 Task: Log work in the project ToxicWorks for the issue 'Create a feature for users to track and manage their daily tasks' spent time as '6w 5d 9h 57m' and remaining time as '3w 1d 12h 1m' and clone the issue. Now add the issue to the epic 'IT service catalog enhancement'.
Action: Mouse moved to (178, 52)
Screenshot: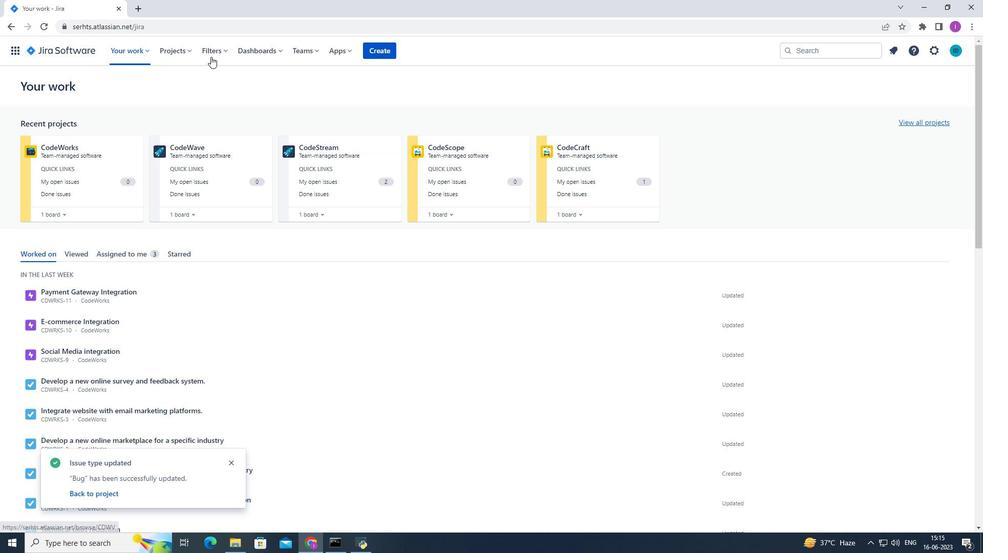 
Action: Mouse pressed left at (178, 52)
Screenshot: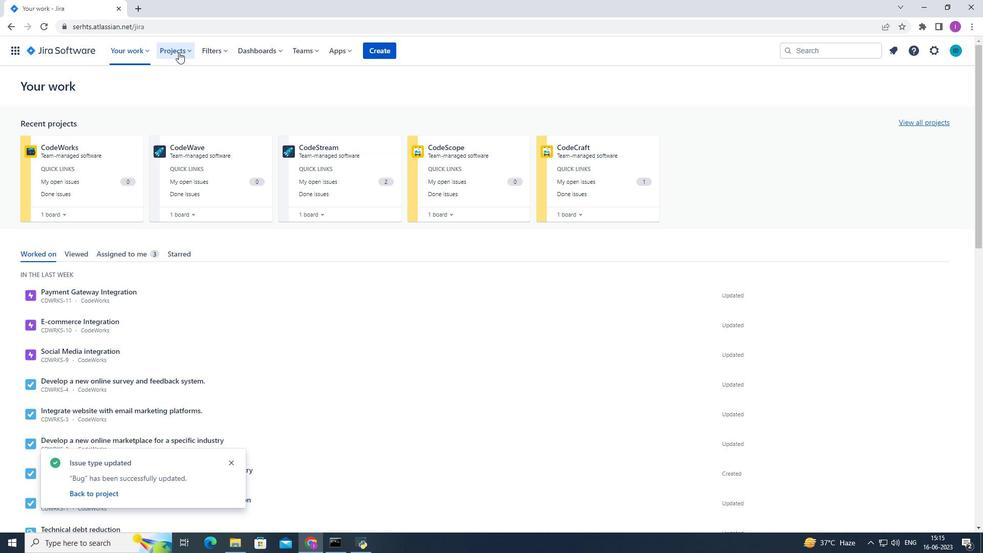 
Action: Mouse moved to (207, 93)
Screenshot: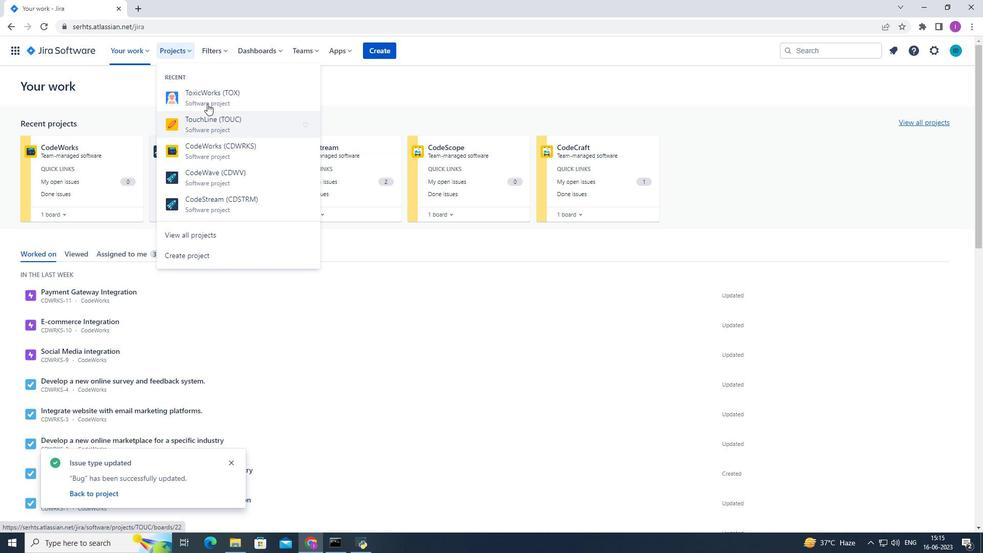 
Action: Mouse pressed left at (207, 93)
Screenshot: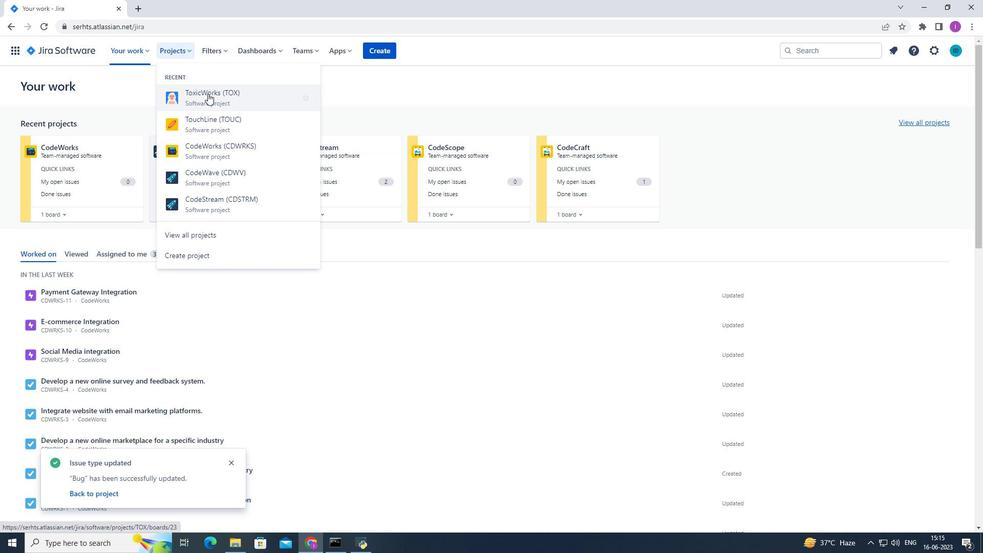 
Action: Mouse moved to (53, 154)
Screenshot: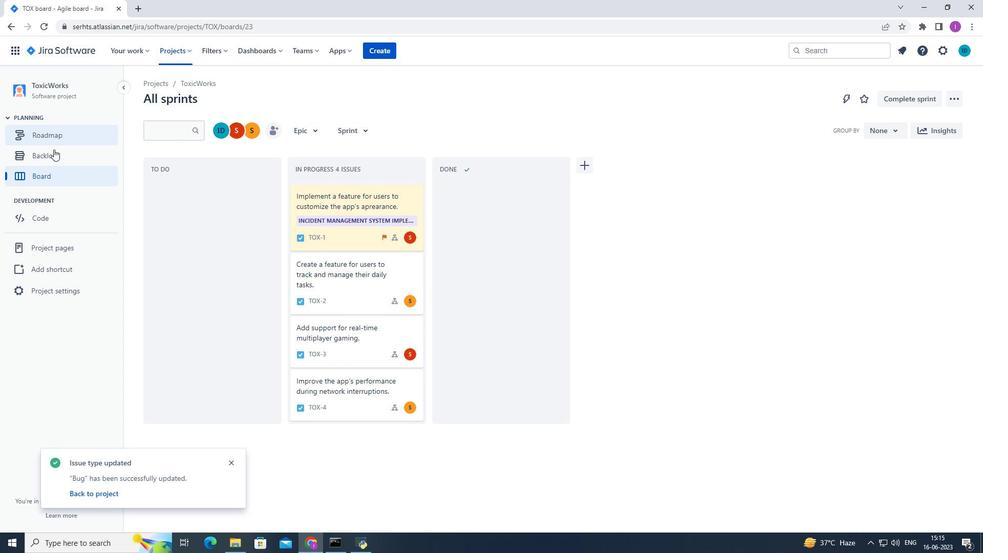 
Action: Mouse pressed left at (53, 154)
Screenshot: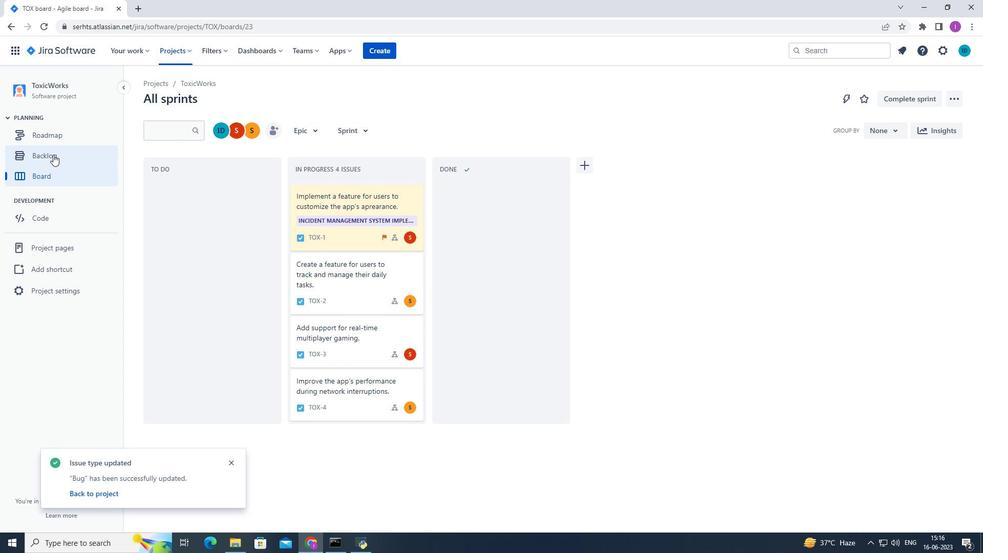 
Action: Mouse moved to (632, 279)
Screenshot: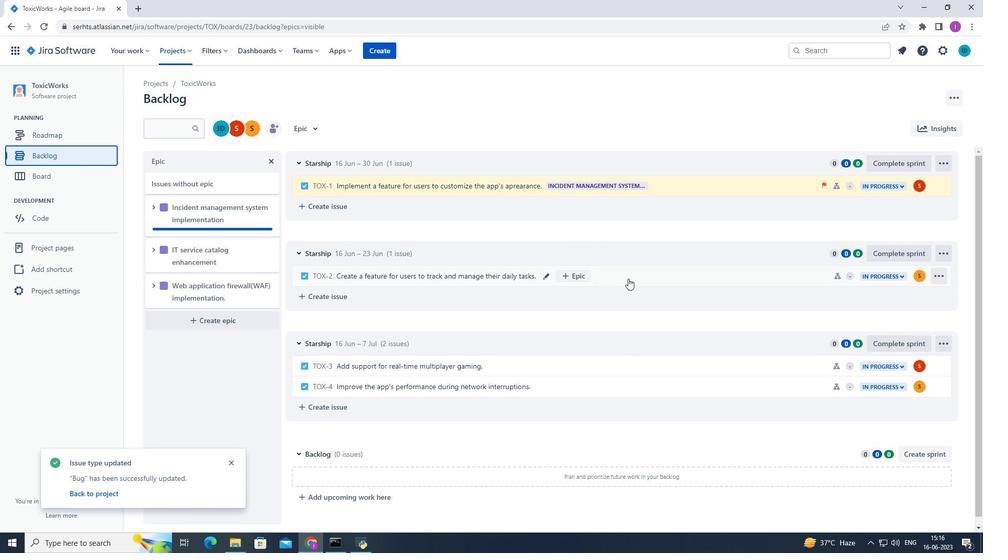 
Action: Mouse pressed left at (632, 279)
Screenshot: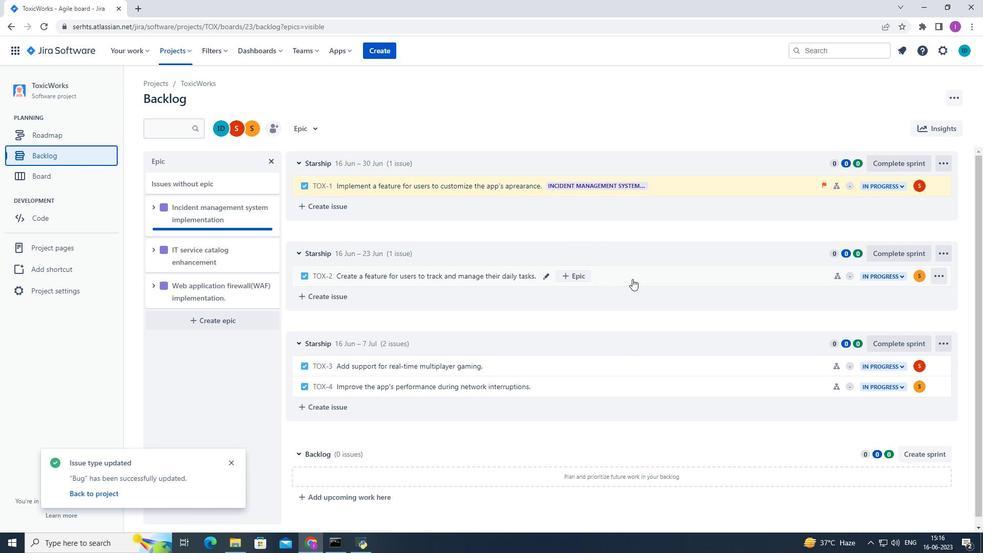 
Action: Mouse moved to (939, 159)
Screenshot: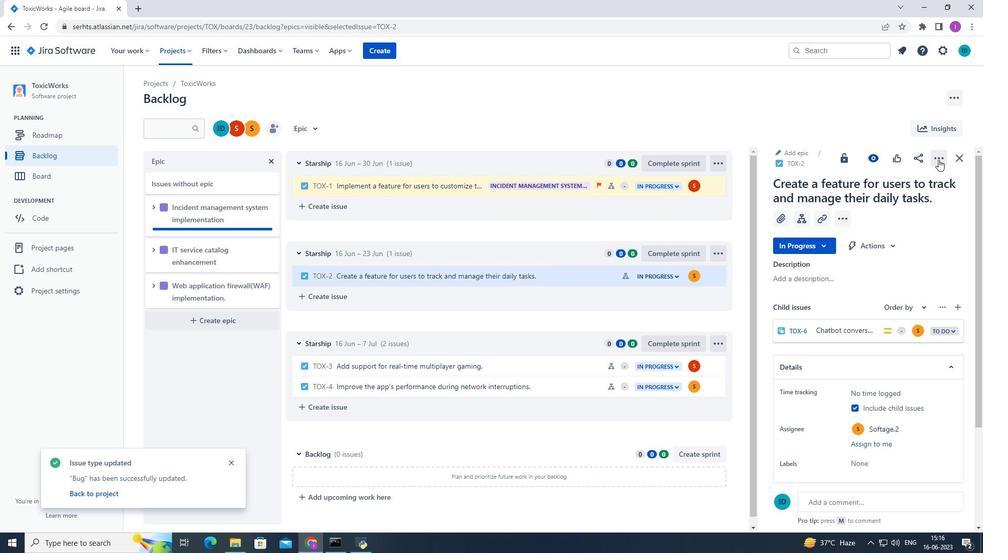 
Action: Mouse pressed left at (939, 159)
Screenshot: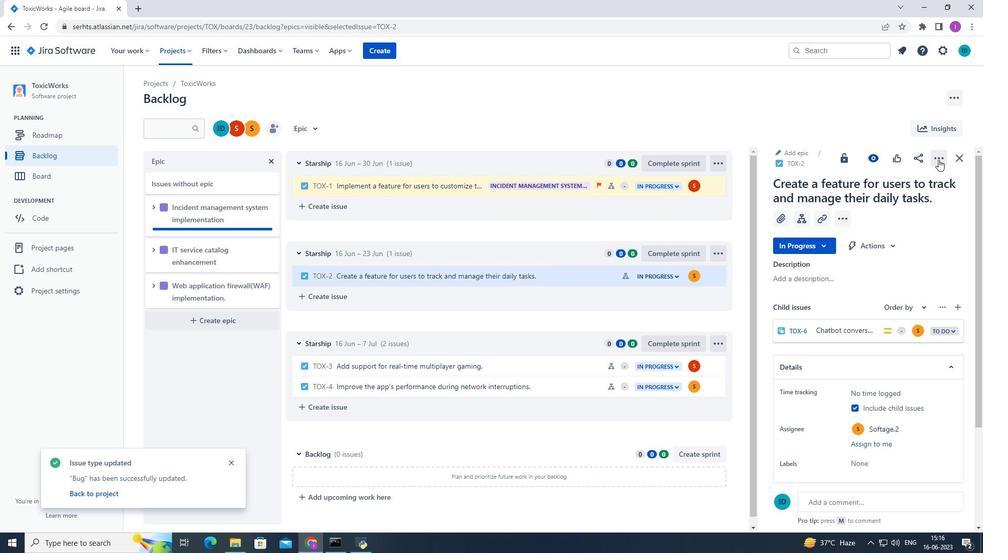 
Action: Mouse moved to (914, 188)
Screenshot: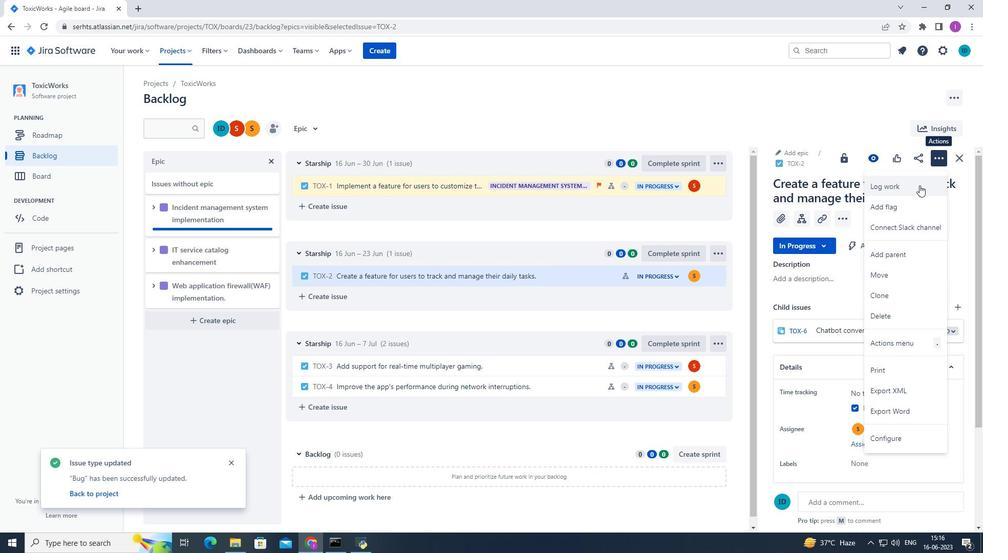 
Action: Mouse pressed left at (914, 188)
Screenshot: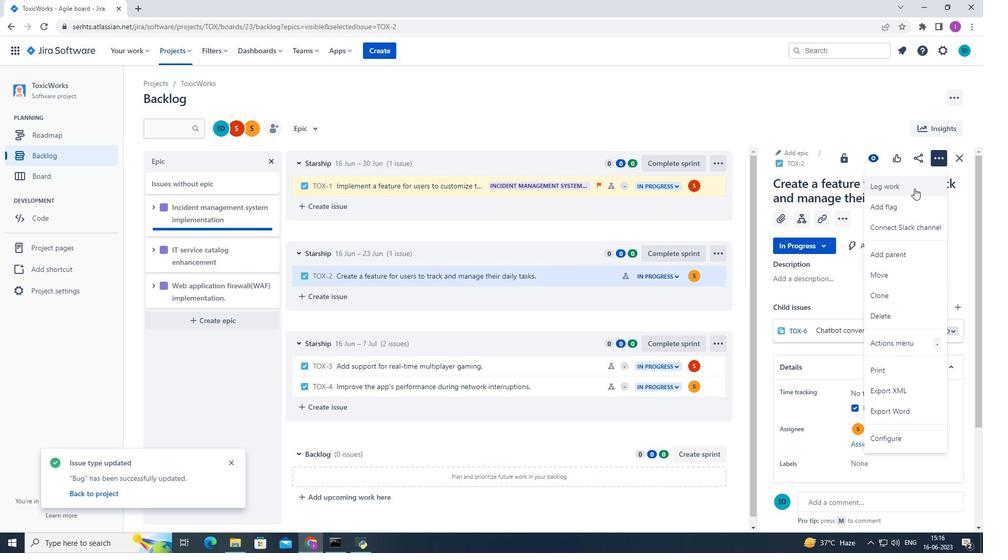 
Action: Mouse moved to (426, 156)
Screenshot: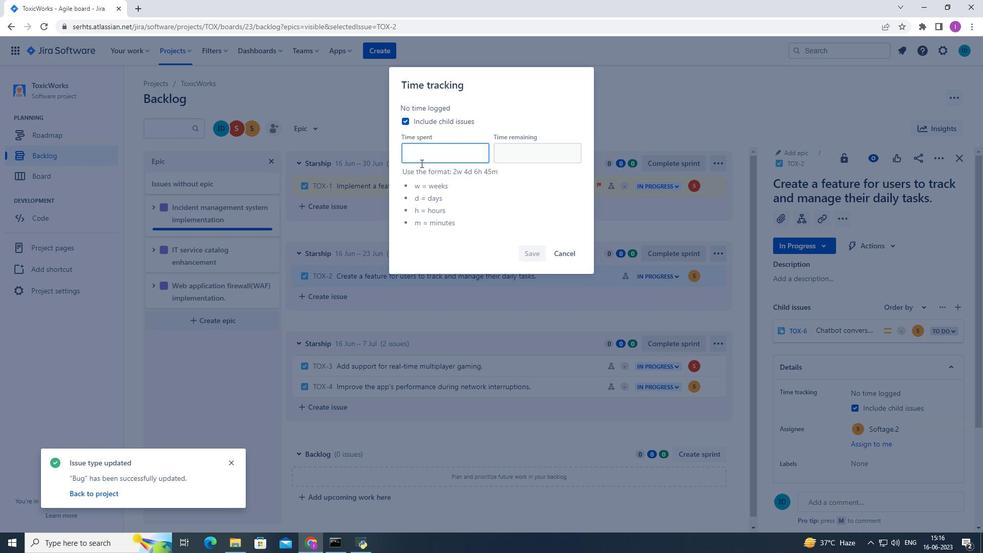 
Action: Mouse pressed left at (426, 156)
Screenshot: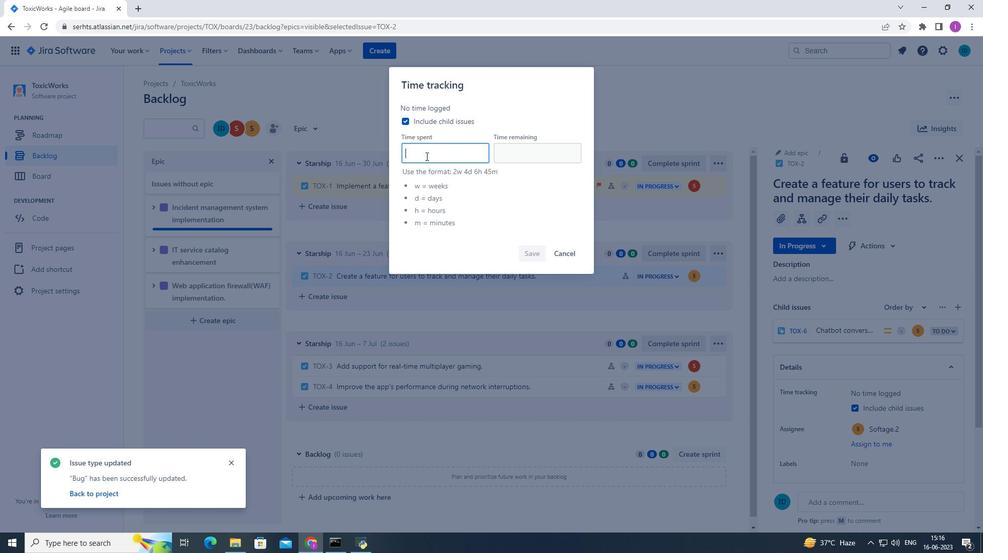 
Action: Key pressed 6w<Key.space>
Screenshot: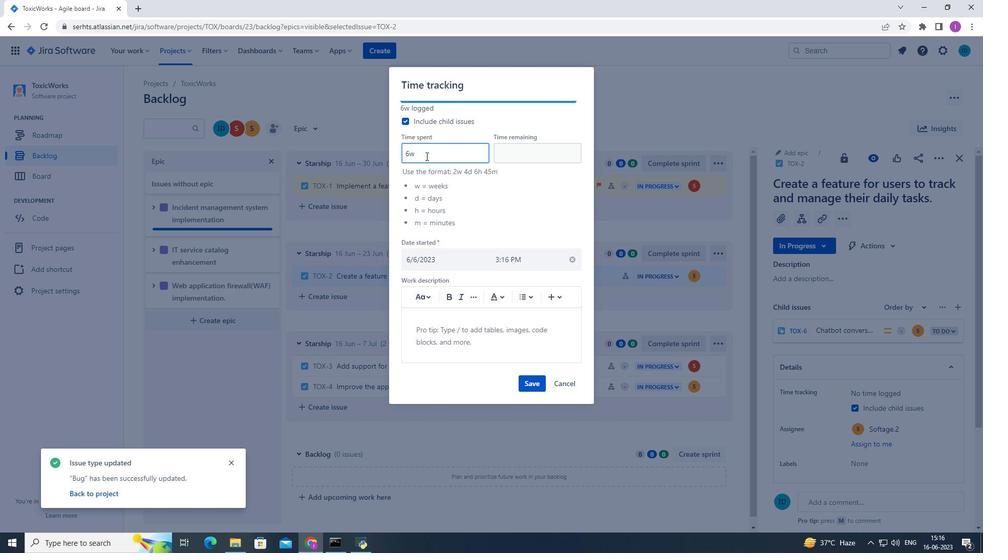 
Action: Mouse moved to (436, 156)
Screenshot: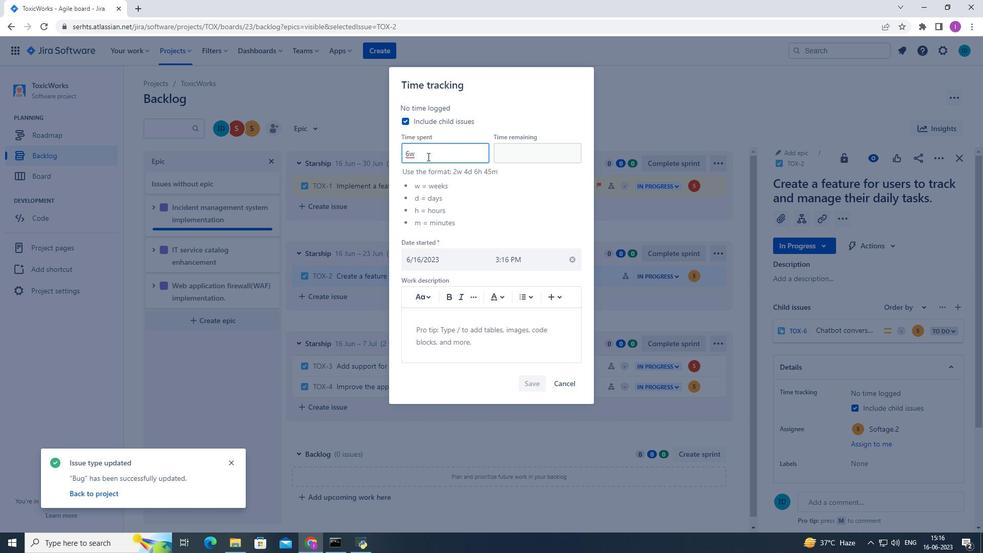 
Action: Key pressed 5d<Key.space>
Screenshot: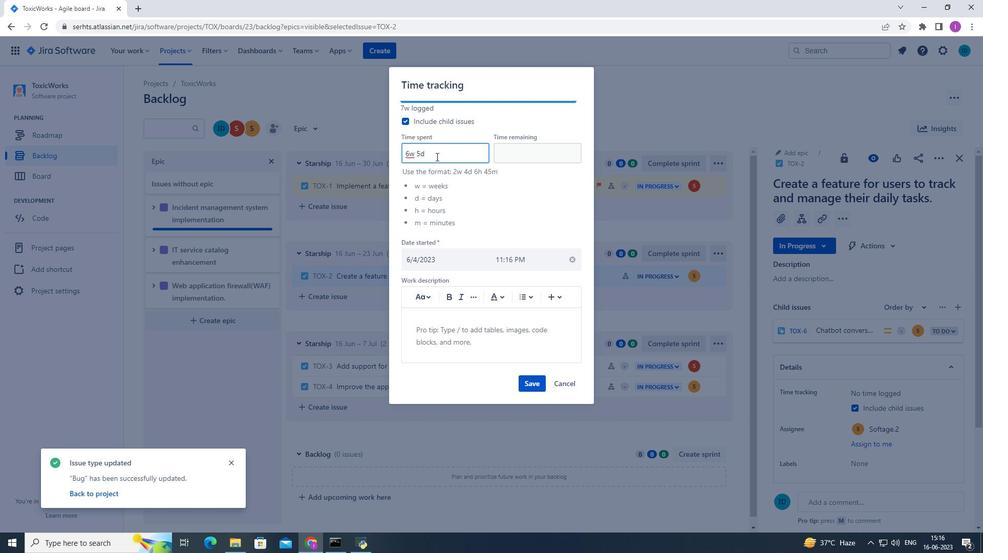 
Action: Mouse moved to (438, 160)
Screenshot: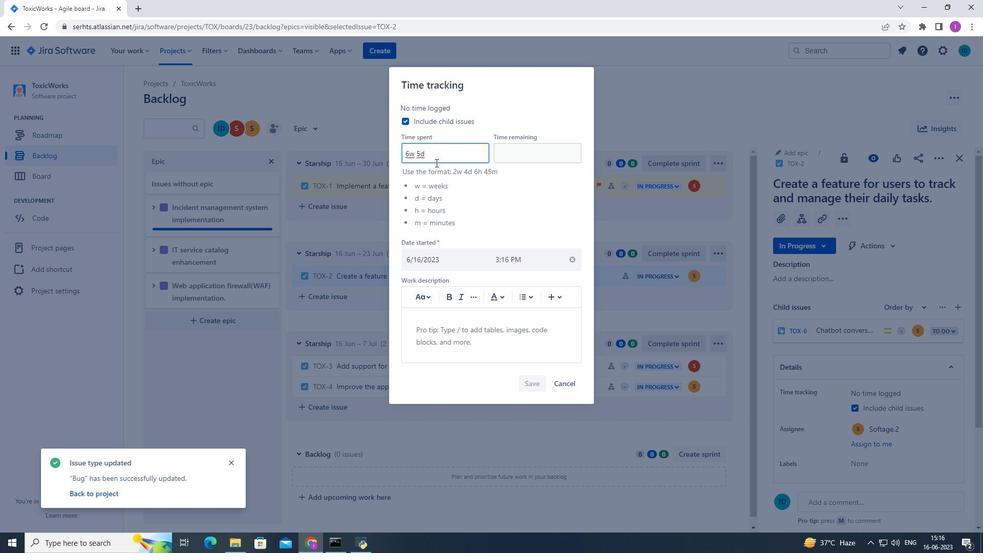 
Action: Key pressed 9h<Key.space>
Screenshot: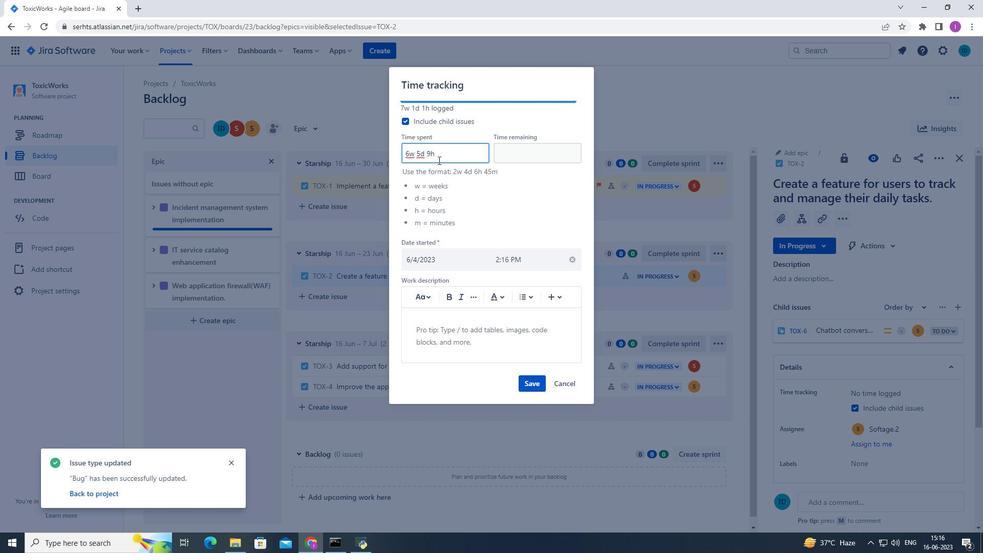 
Action: Mouse moved to (439, 161)
Screenshot: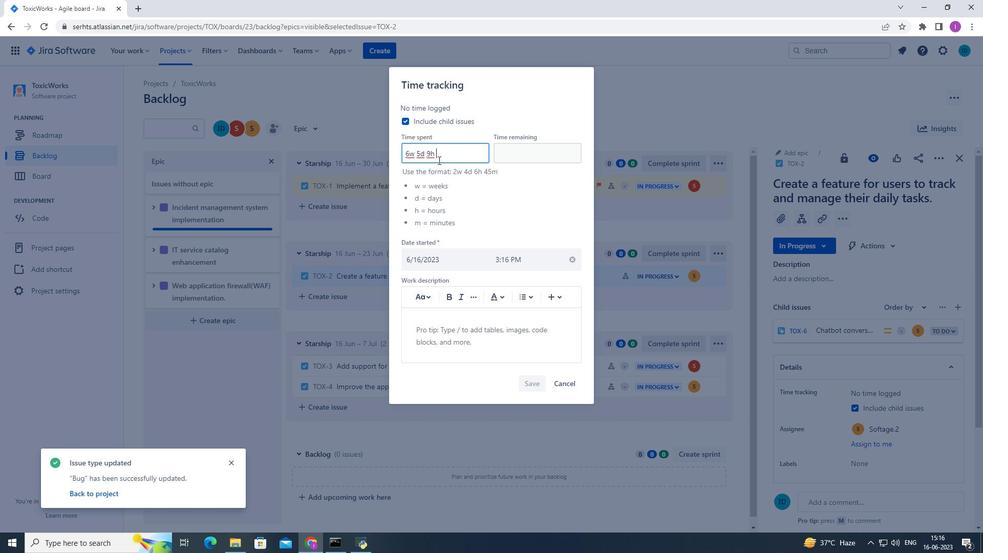 
Action: Key pressed 57m
Screenshot: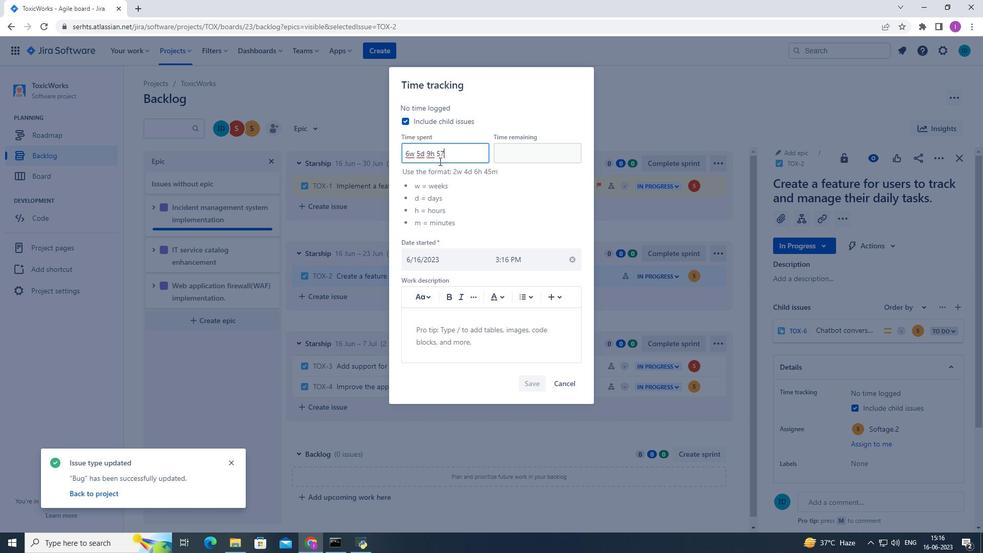 
Action: Mouse moved to (518, 151)
Screenshot: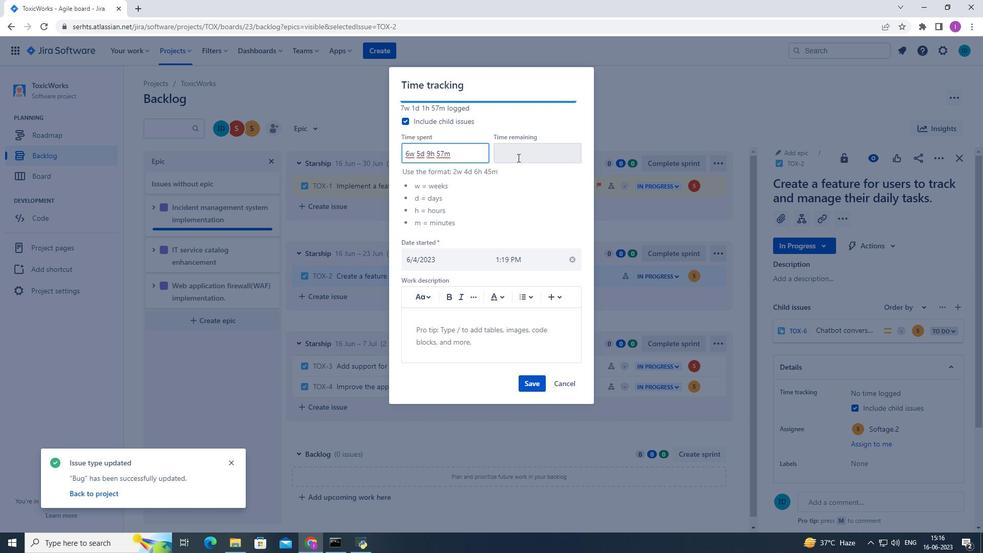 
Action: Mouse pressed left at (518, 151)
Screenshot: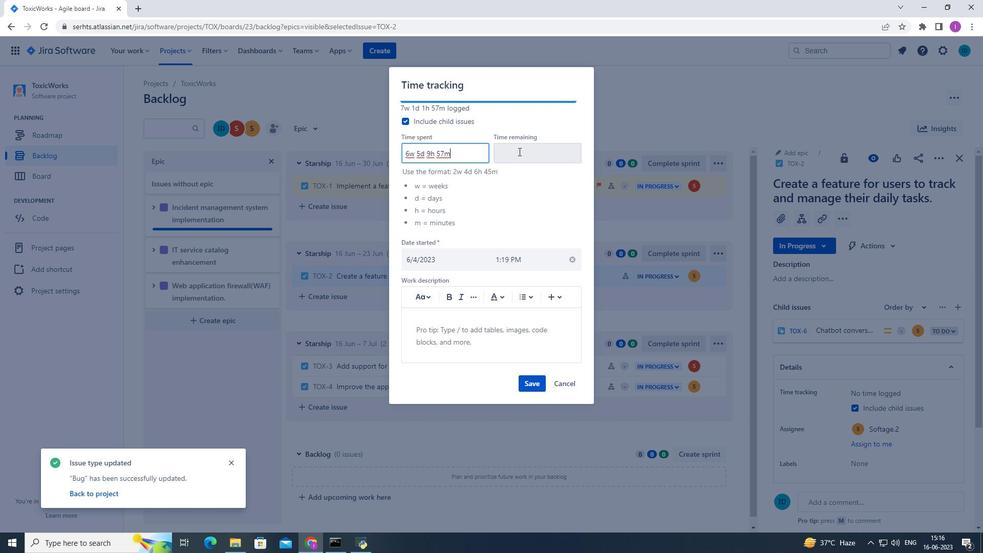 
Action: Mouse moved to (518, 151)
Screenshot: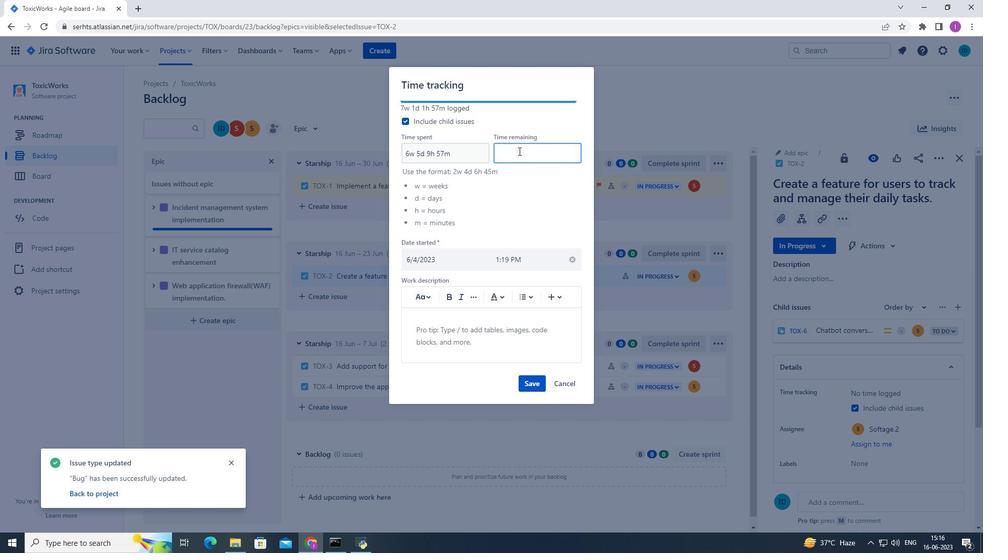 
Action: Key pressed 3w<Key.space>
Screenshot: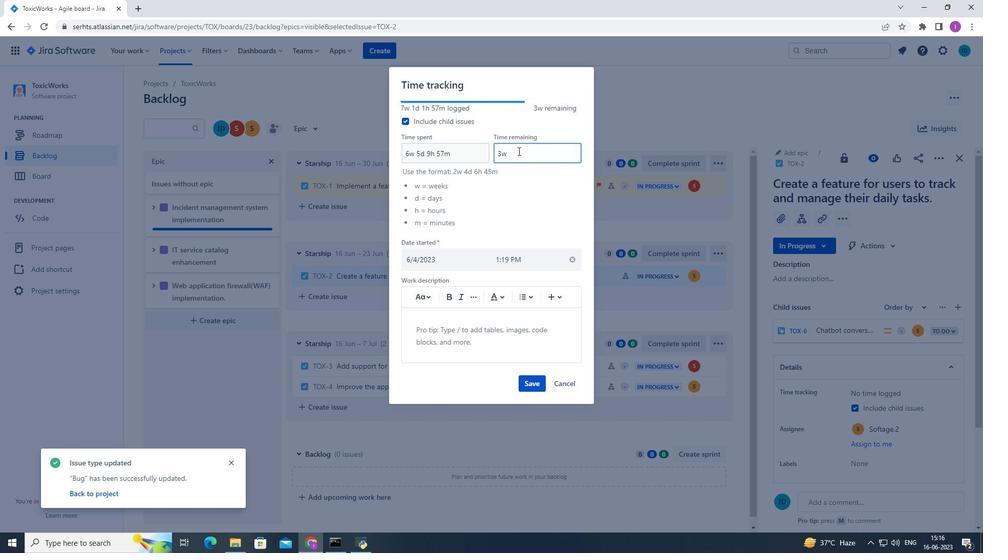 
Action: Mouse moved to (518, 151)
Screenshot: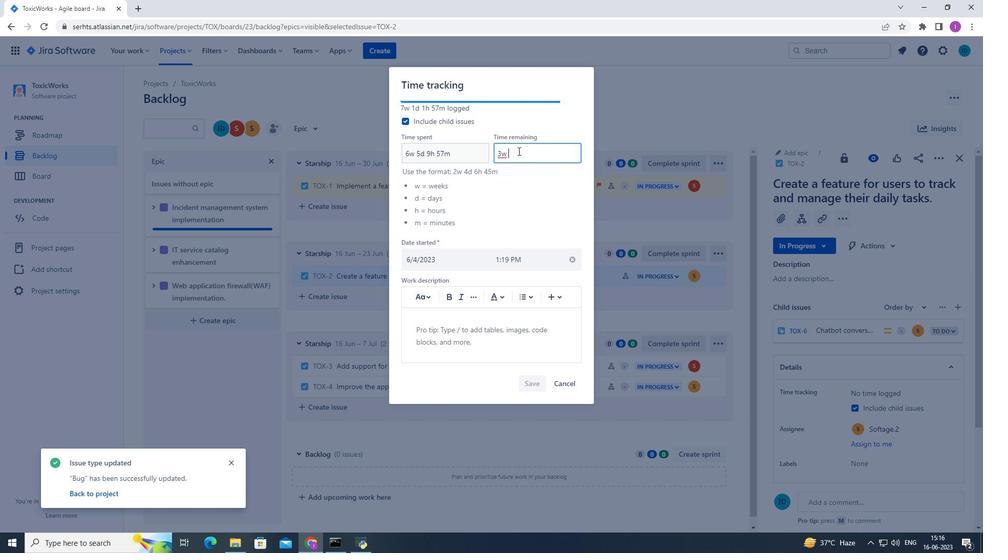 
Action: Key pressed 1d<Key.space>
Screenshot: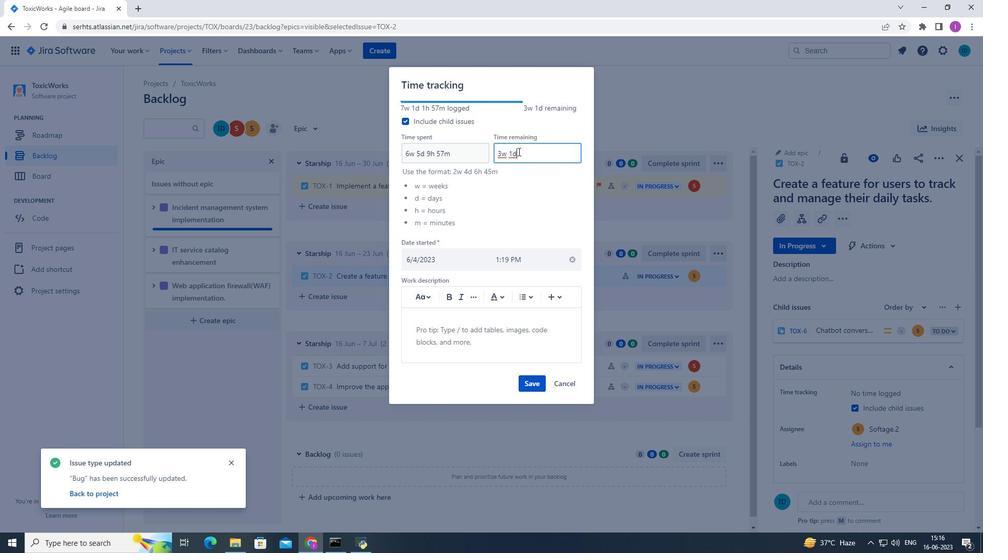 
Action: Mouse moved to (515, 153)
Screenshot: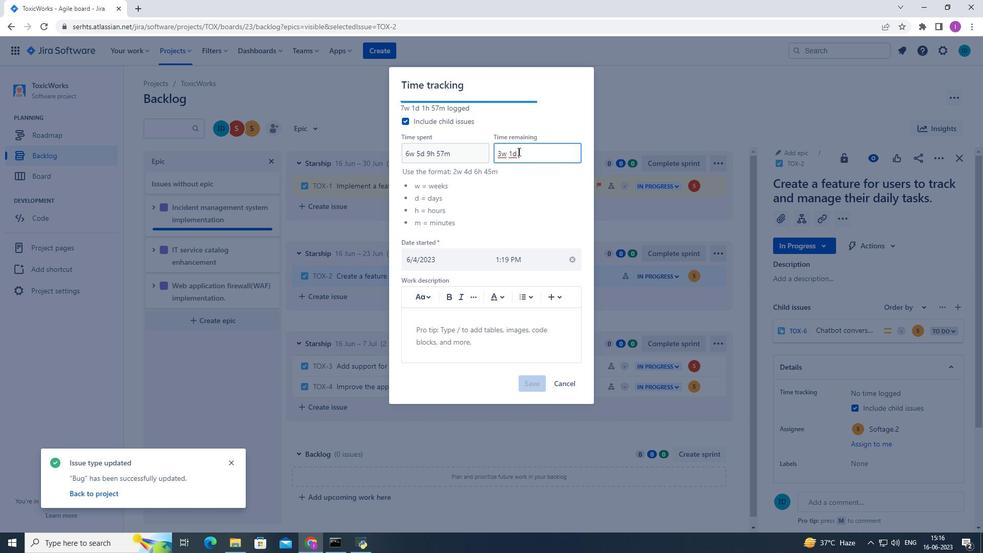 
Action: Key pressed 12h
Screenshot: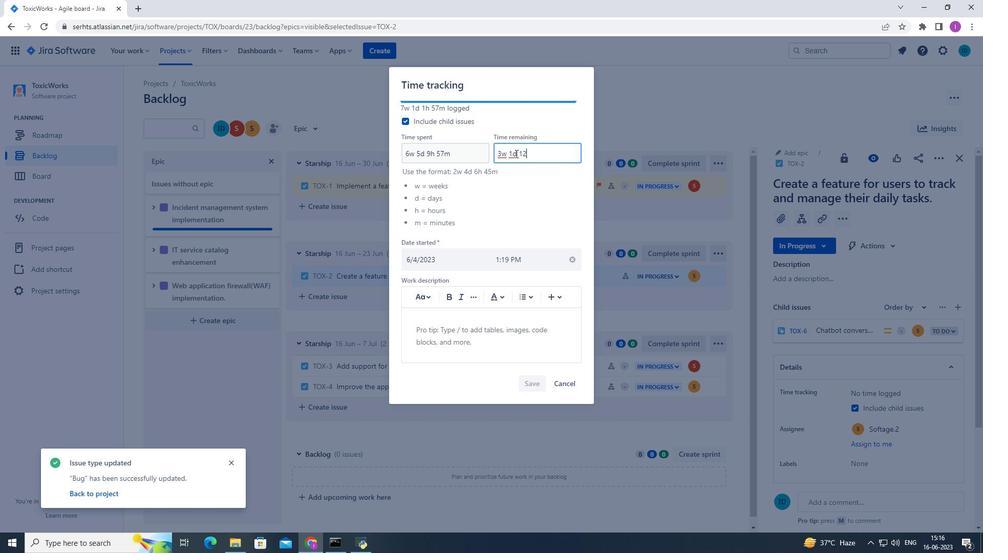 
Action: Mouse moved to (523, 158)
Screenshot: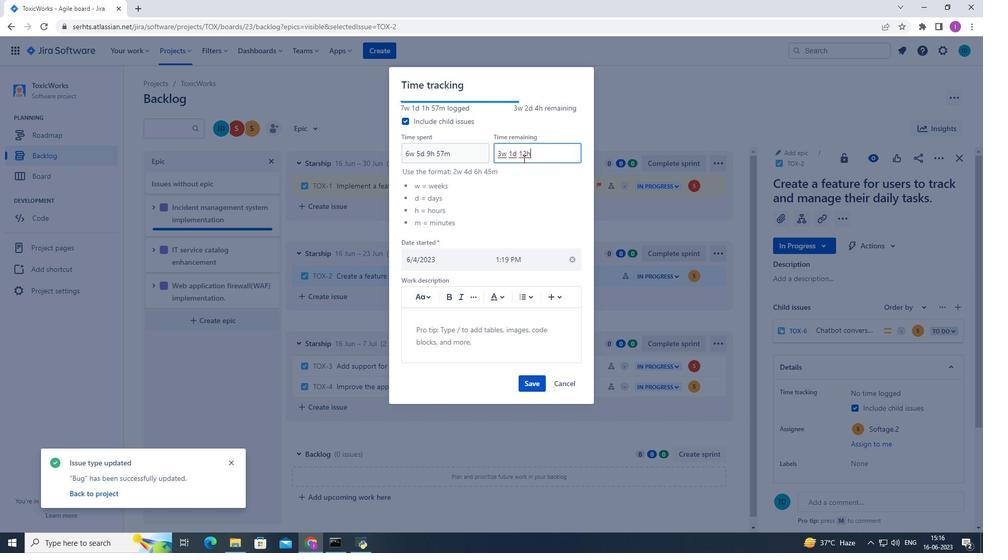 
Action: Key pressed <Key.space>
Screenshot: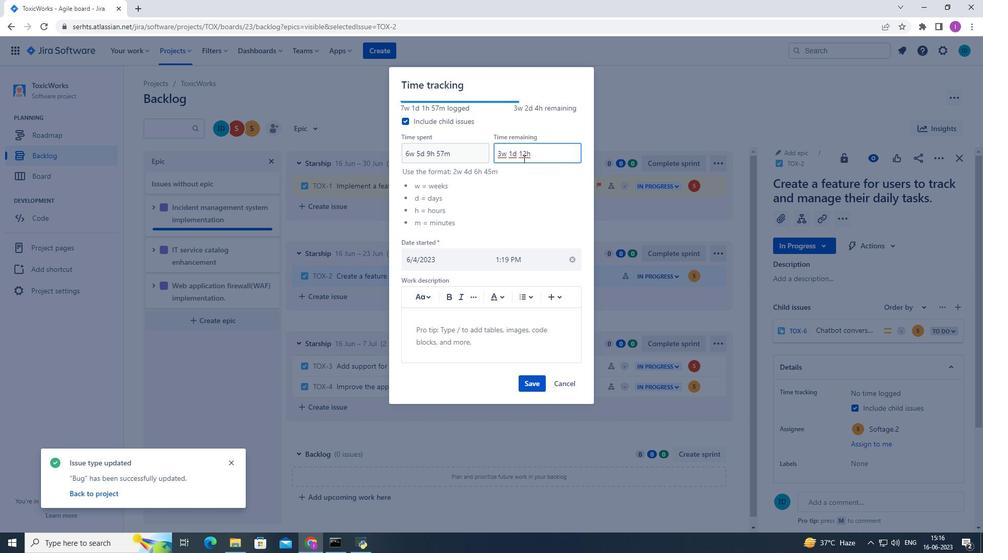 
Action: Mouse moved to (523, 158)
Screenshot: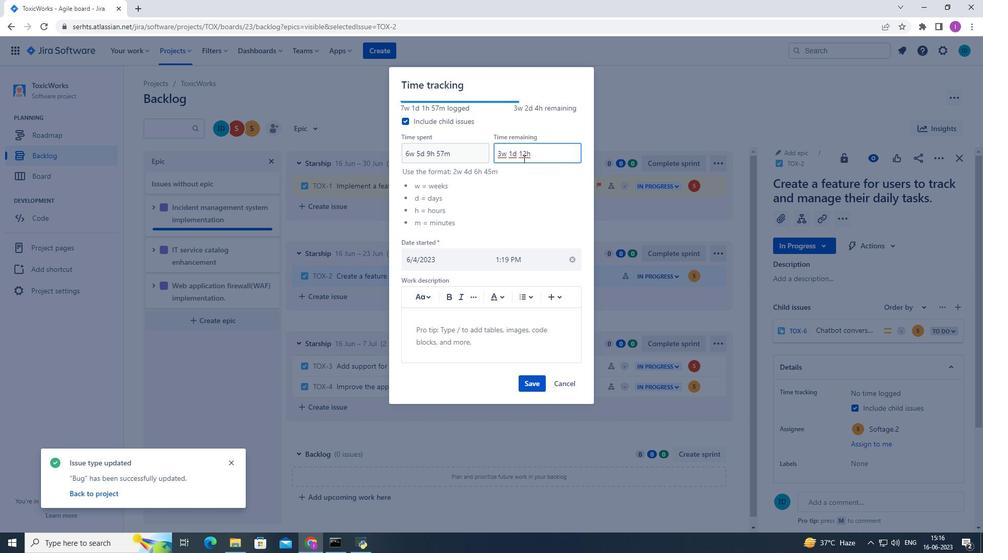 
Action: Key pressed 1m
Screenshot: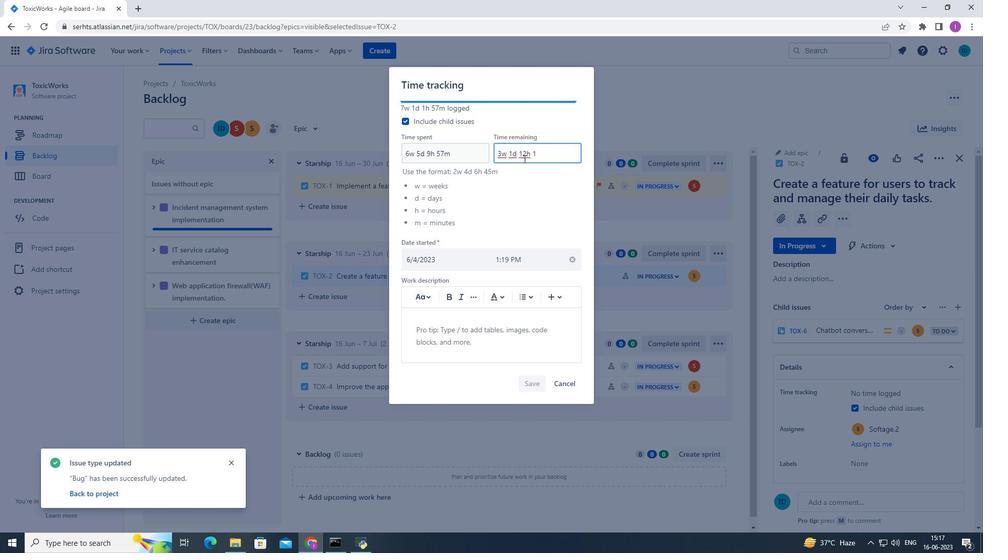 
Action: Mouse moved to (531, 386)
Screenshot: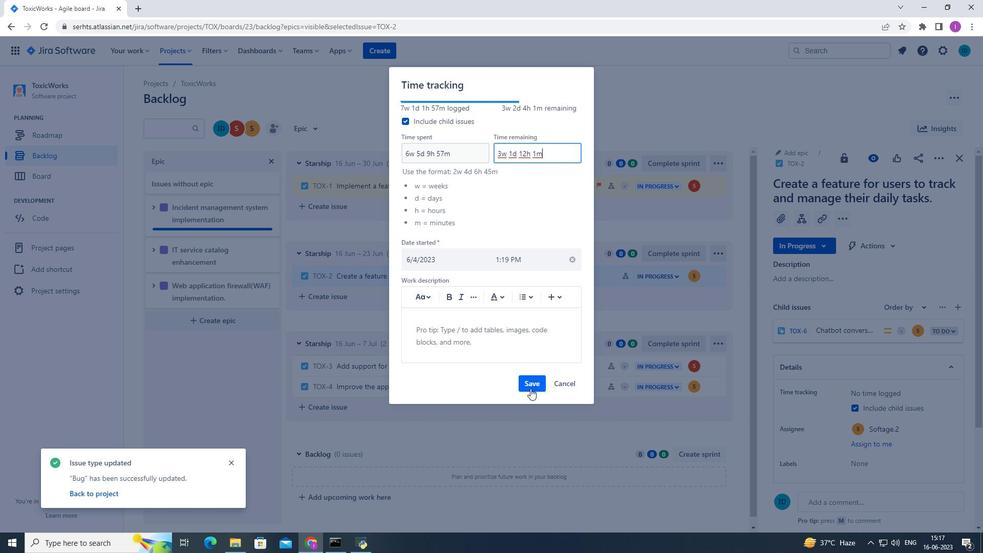 
Action: Mouse pressed left at (531, 386)
Screenshot: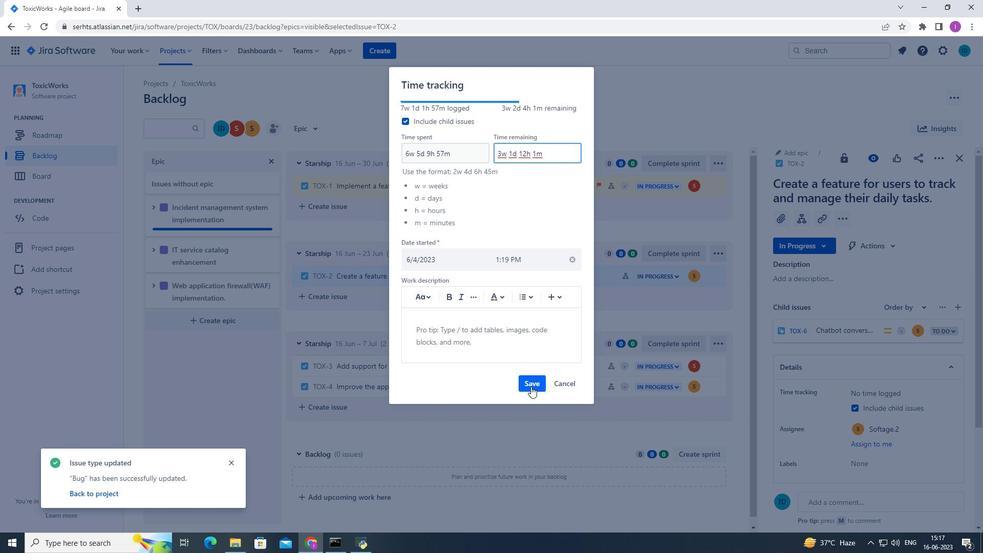 
Action: Mouse moved to (939, 157)
Screenshot: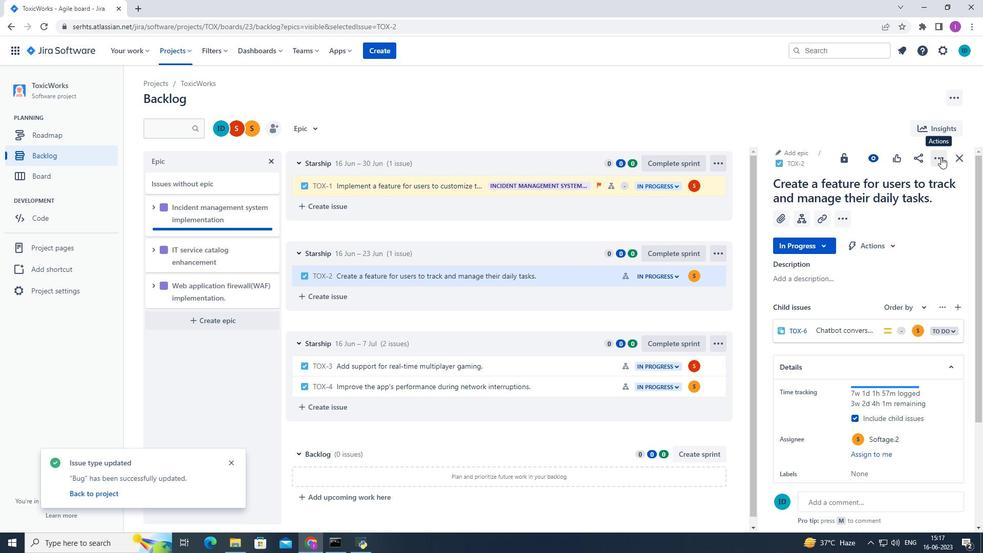 
Action: Mouse pressed left at (939, 157)
Screenshot: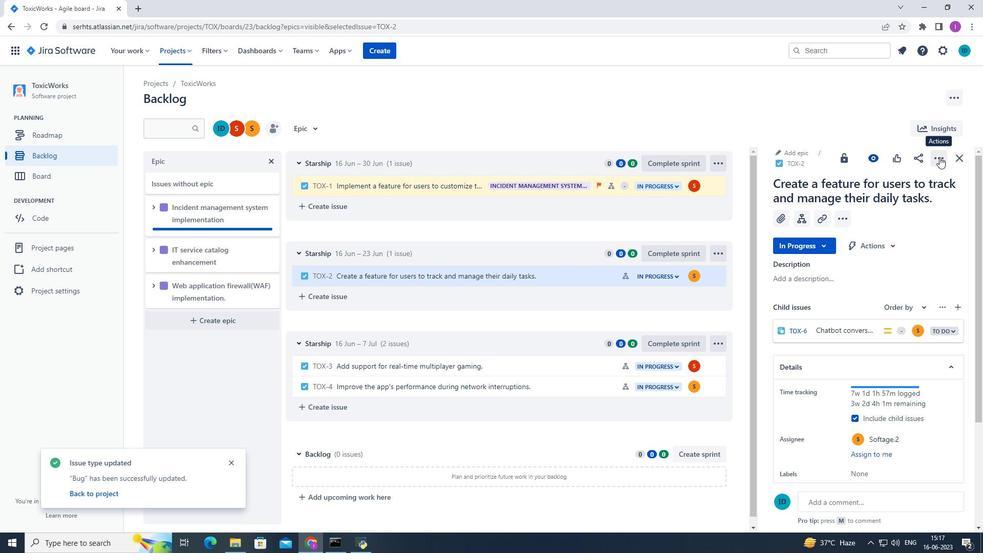 
Action: Mouse moved to (898, 298)
Screenshot: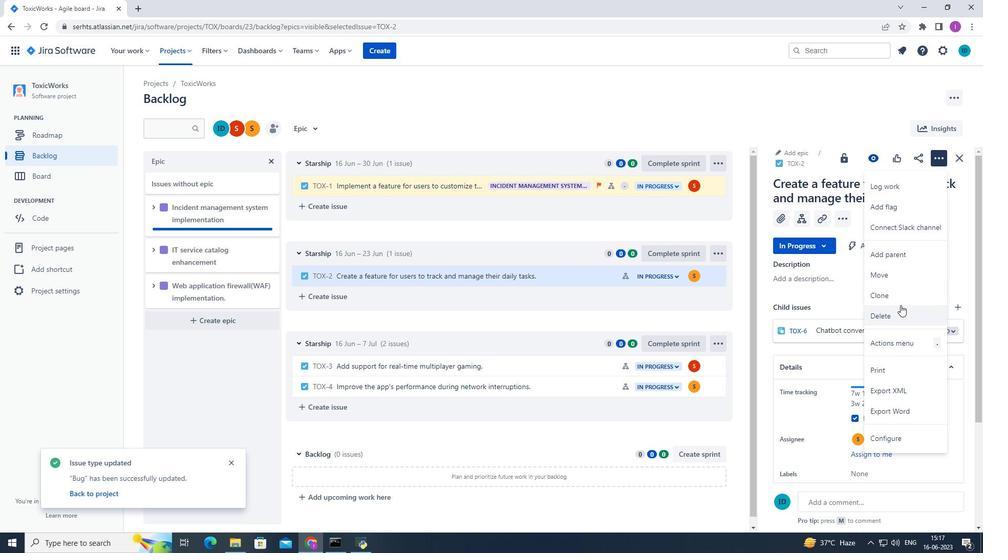 
Action: Mouse pressed left at (898, 298)
Screenshot: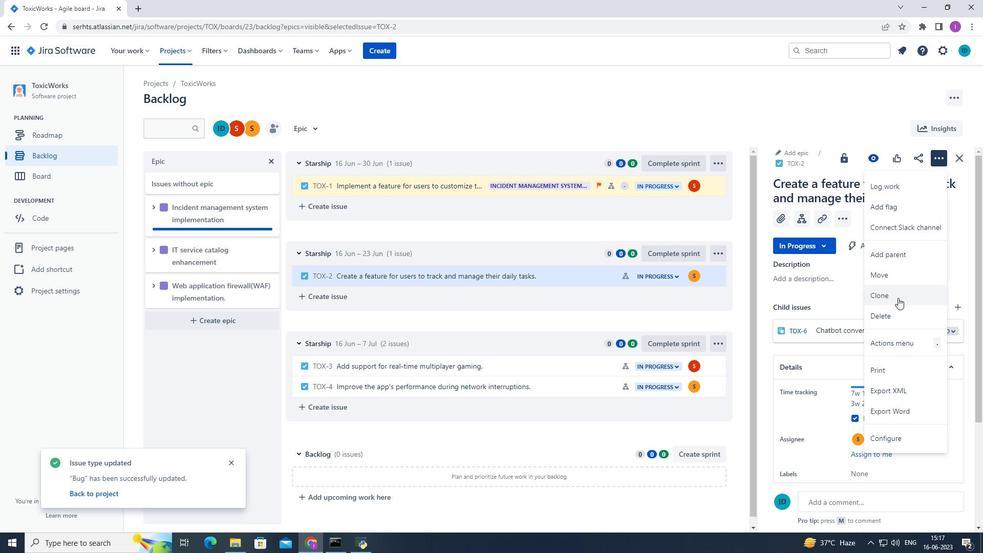 
Action: Mouse moved to (561, 220)
Screenshot: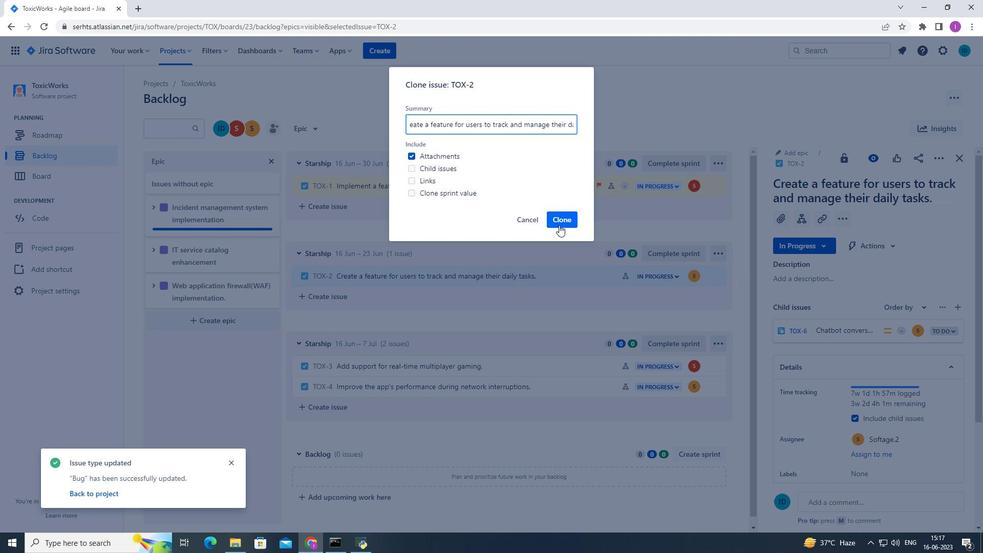 
Action: Mouse pressed left at (561, 220)
Screenshot: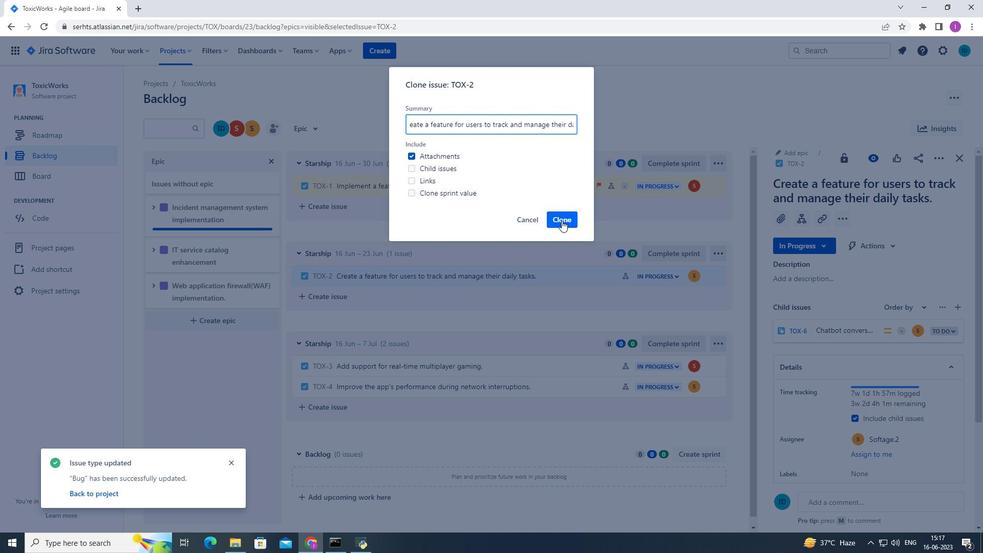 
Action: Mouse moved to (571, 277)
Screenshot: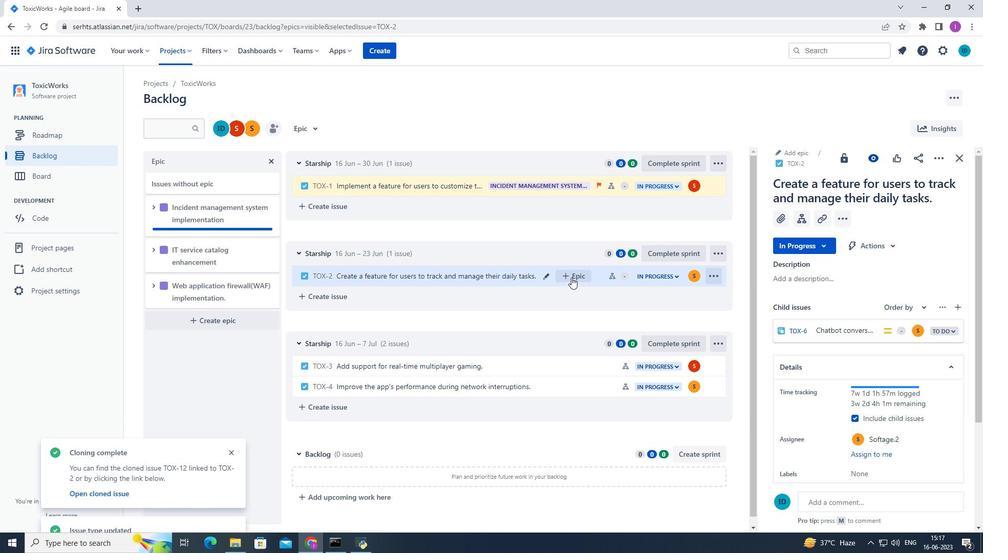 
Action: Mouse pressed left at (571, 277)
Screenshot: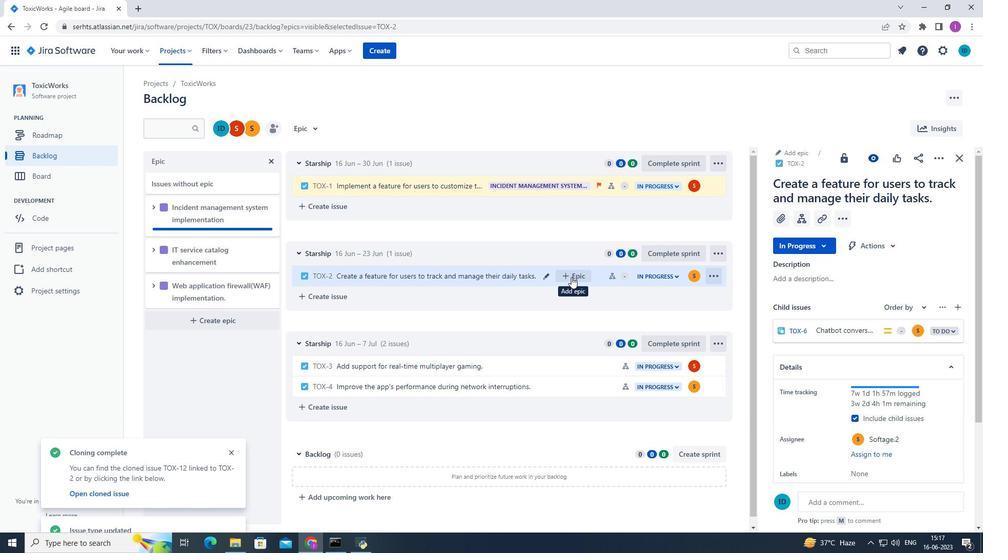 
Action: Mouse moved to (644, 351)
Screenshot: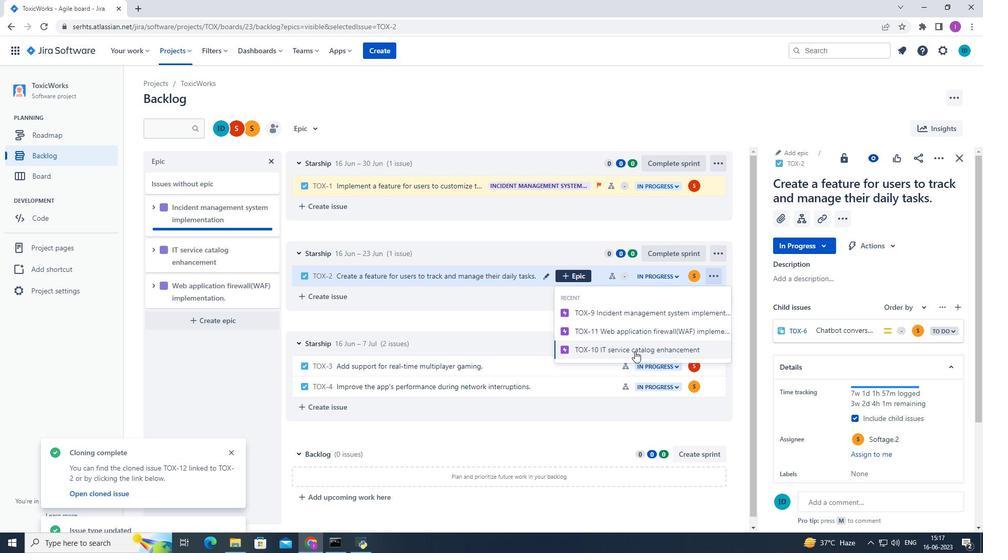 
Action: Mouse pressed left at (644, 351)
Screenshot: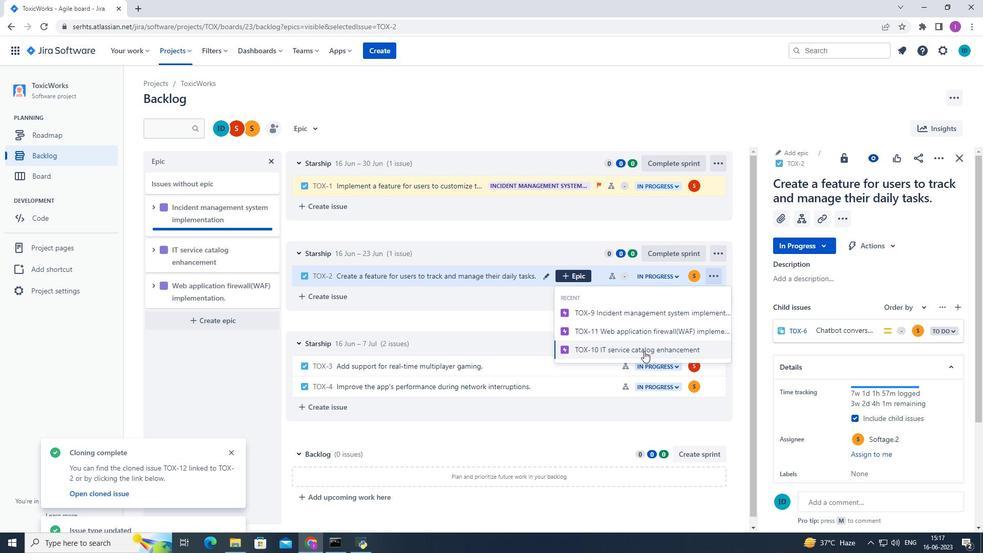 
Action: Mouse moved to (513, 369)
Screenshot: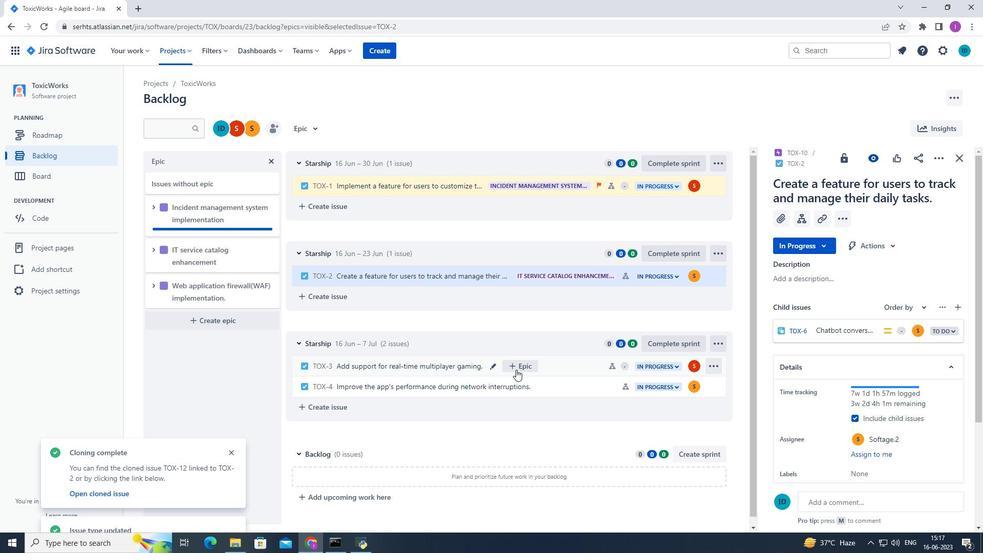 
